 Task: Create a rule from the Routing list, Task moved to a section -> Set Priority in the project AgileBuddy , set the section as To-Do and set the priority of the task as  High
Action: Mouse moved to (22, 307)
Screenshot: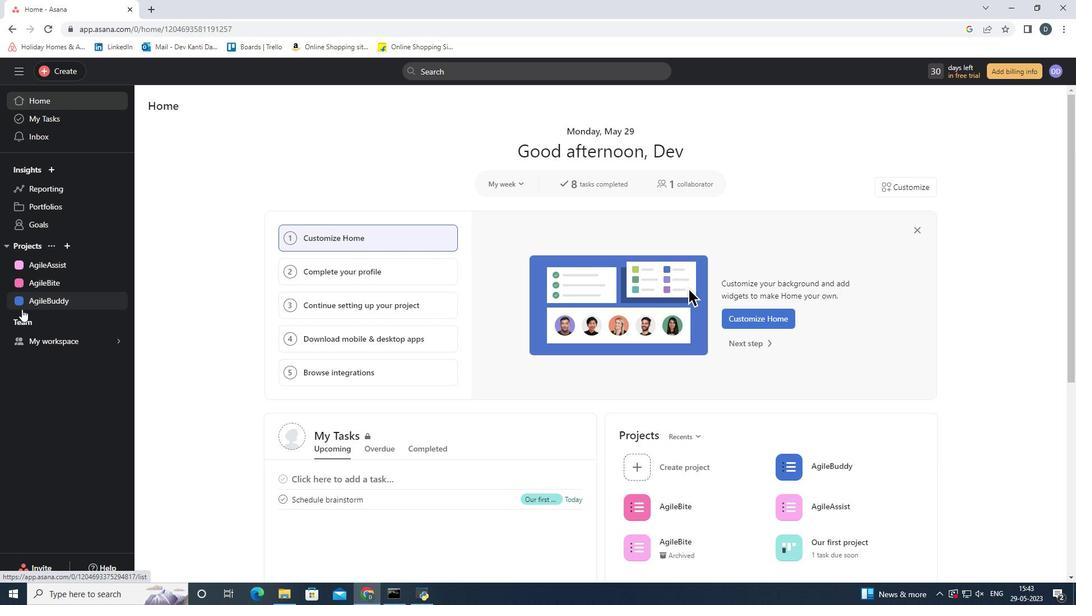 
Action: Mouse pressed left at (22, 307)
Screenshot: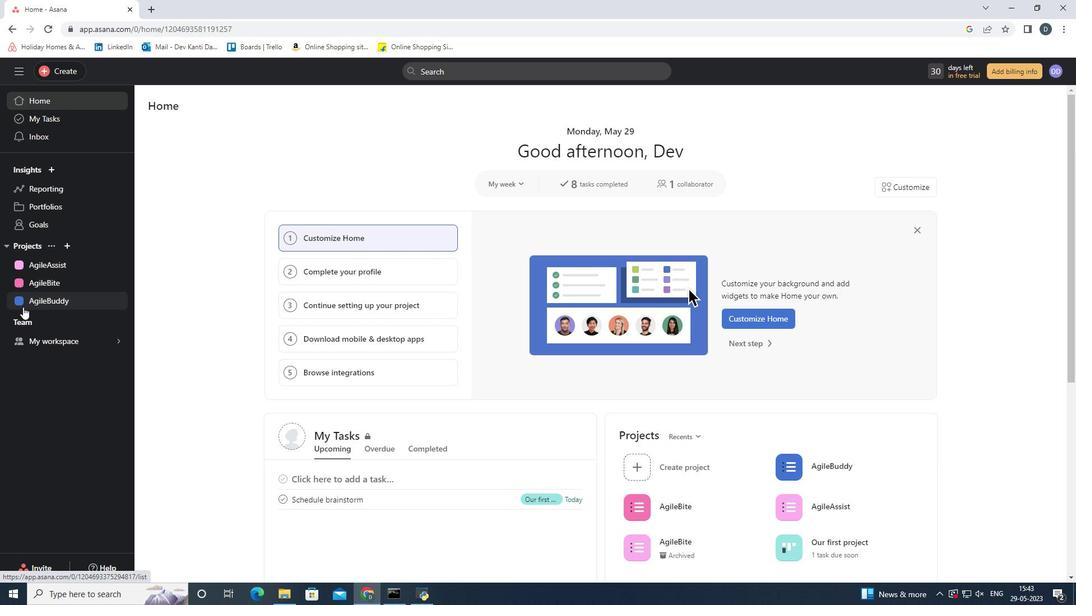 
Action: Mouse moved to (1034, 110)
Screenshot: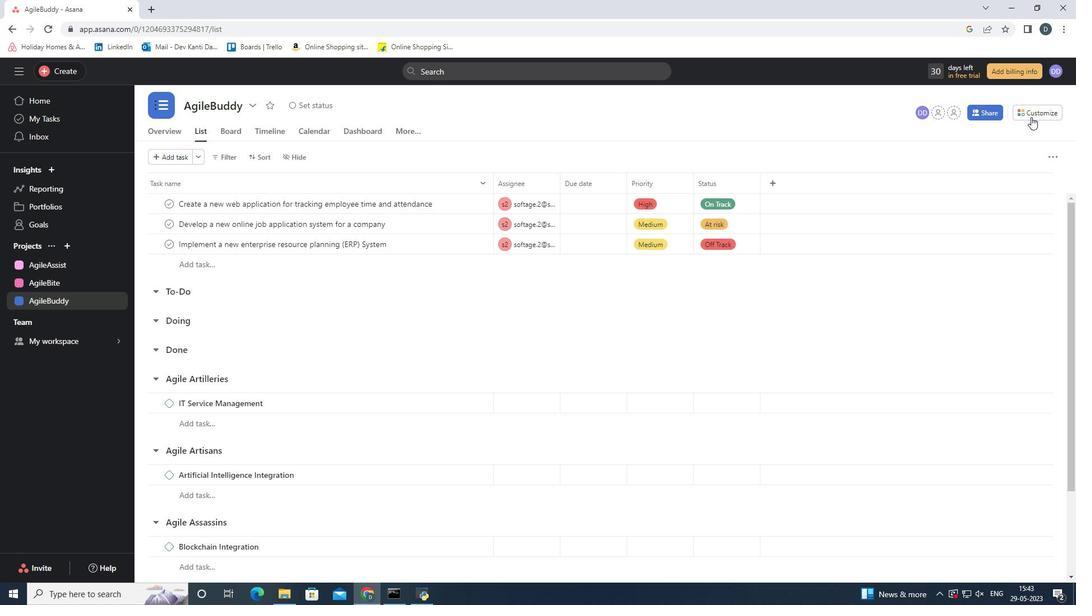 
Action: Mouse pressed left at (1034, 110)
Screenshot: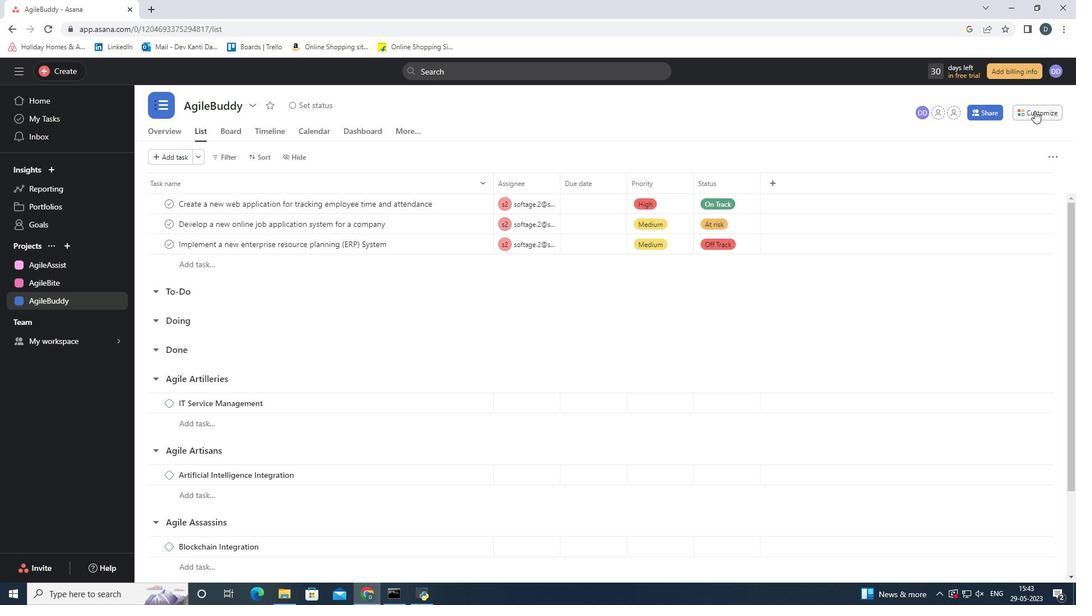 
Action: Mouse moved to (831, 264)
Screenshot: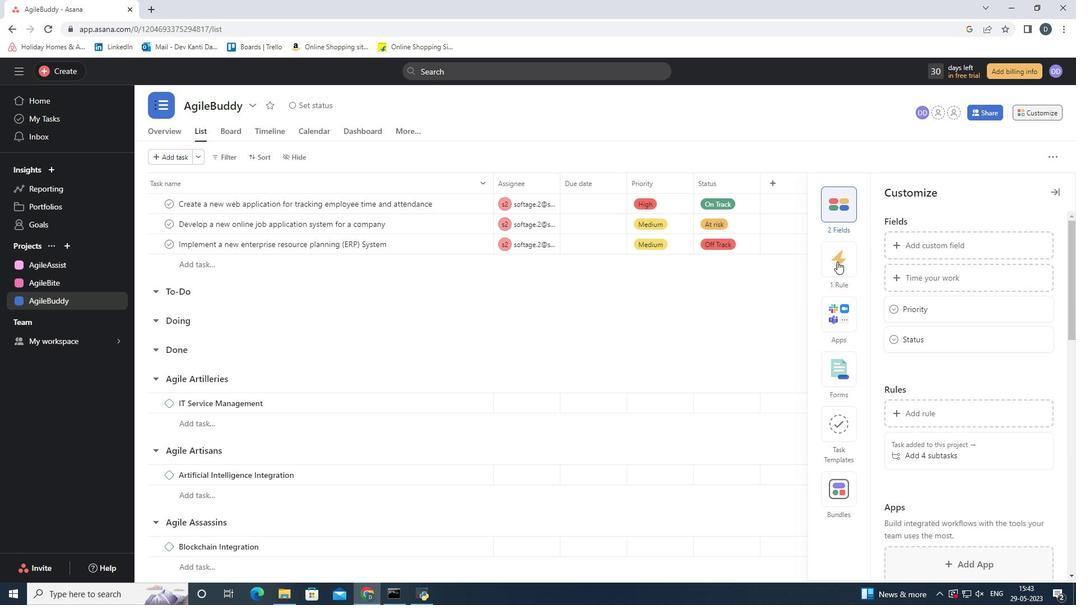 
Action: Mouse pressed left at (831, 264)
Screenshot: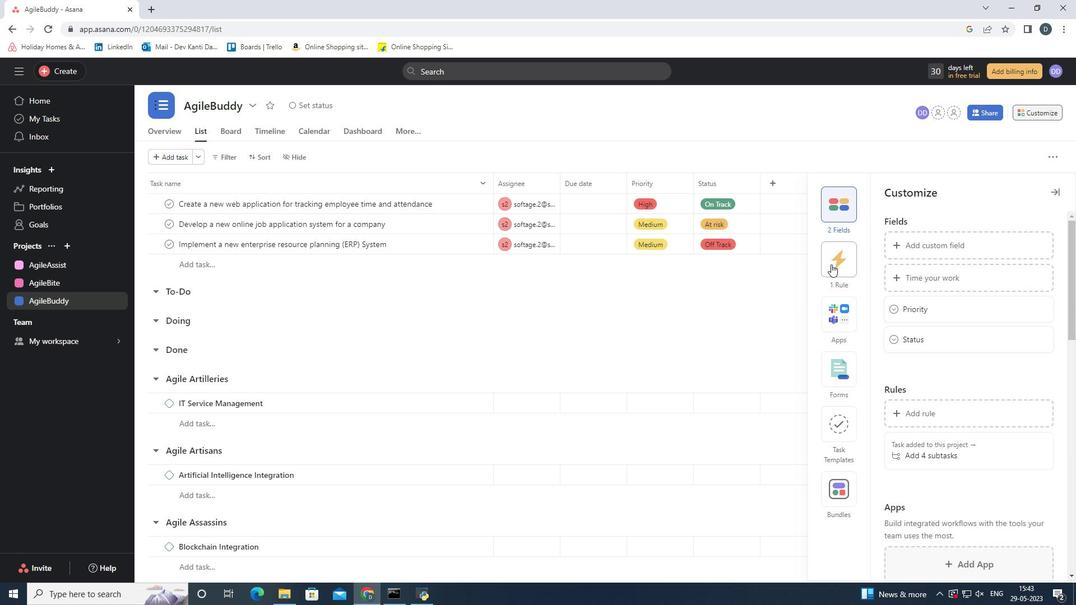 
Action: Mouse moved to (950, 246)
Screenshot: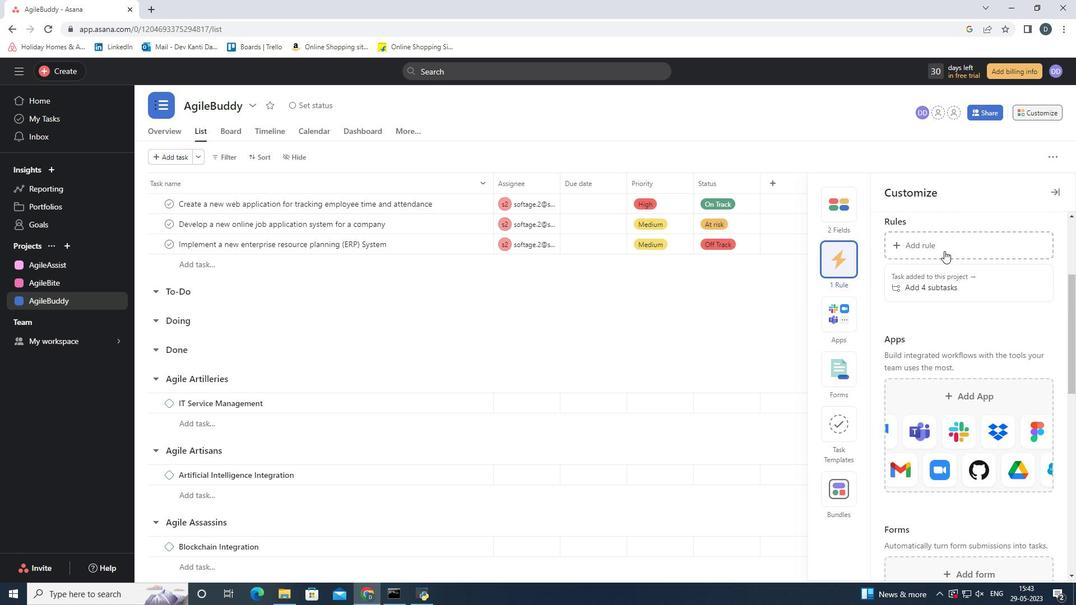 
Action: Mouse pressed left at (950, 246)
Screenshot: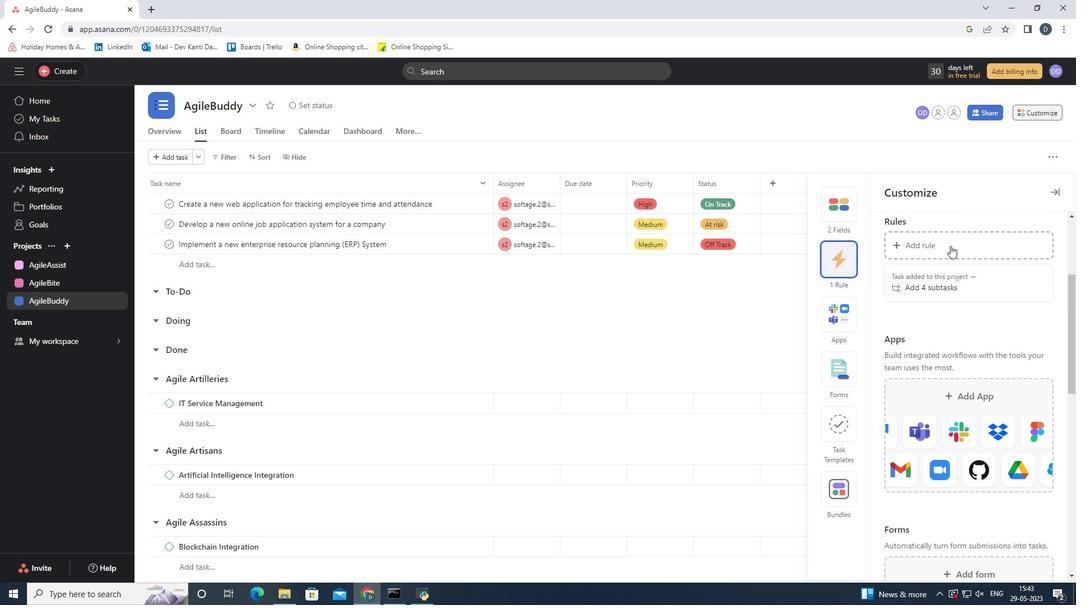 
Action: Mouse moved to (231, 164)
Screenshot: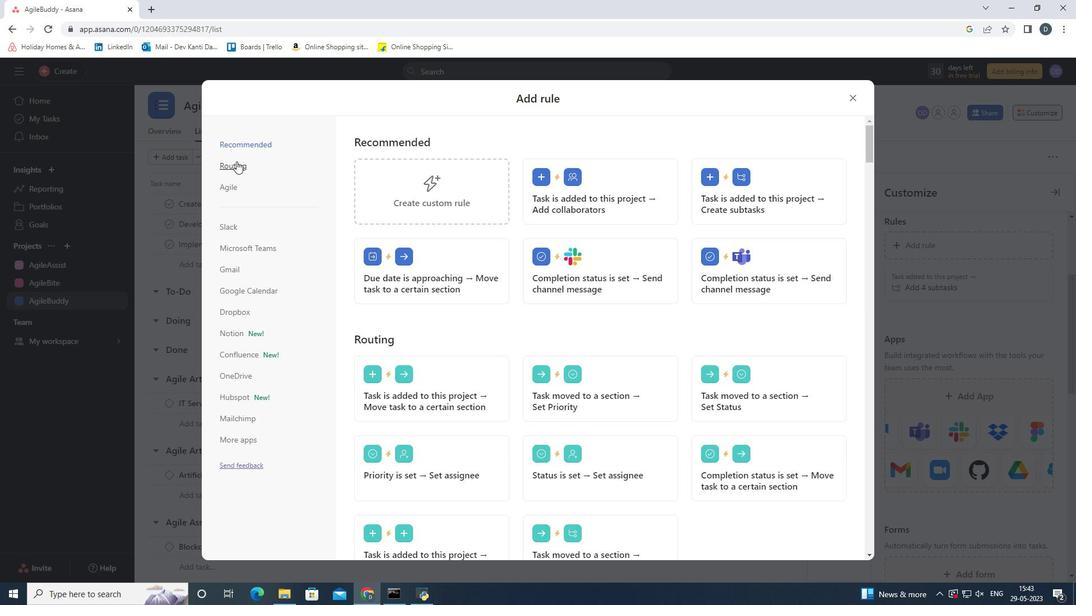 
Action: Mouse pressed left at (231, 164)
Screenshot: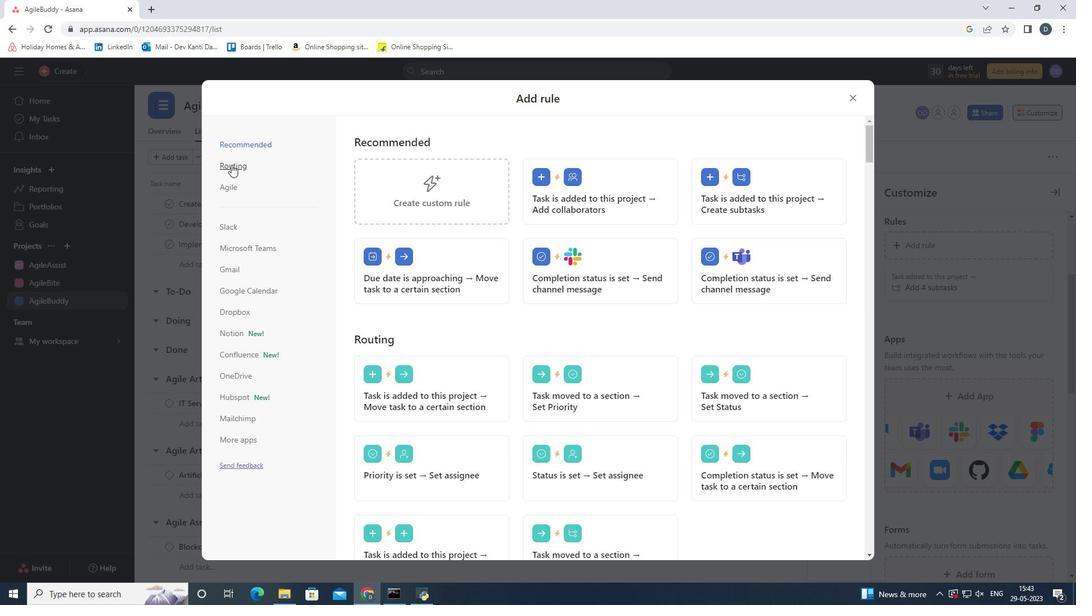 
Action: Mouse moved to (633, 196)
Screenshot: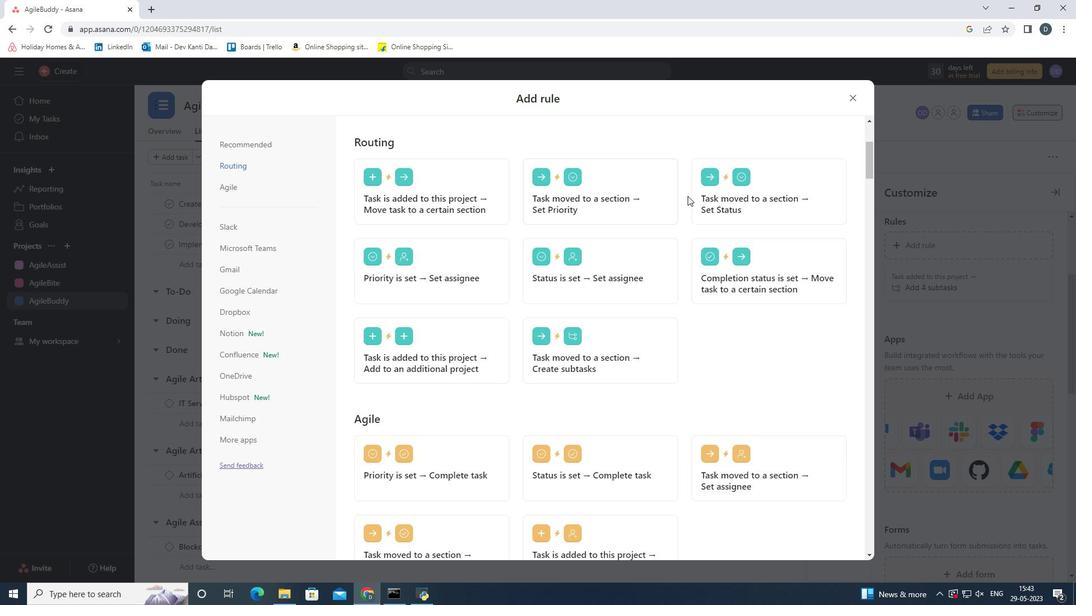 
Action: Mouse pressed left at (633, 196)
Screenshot: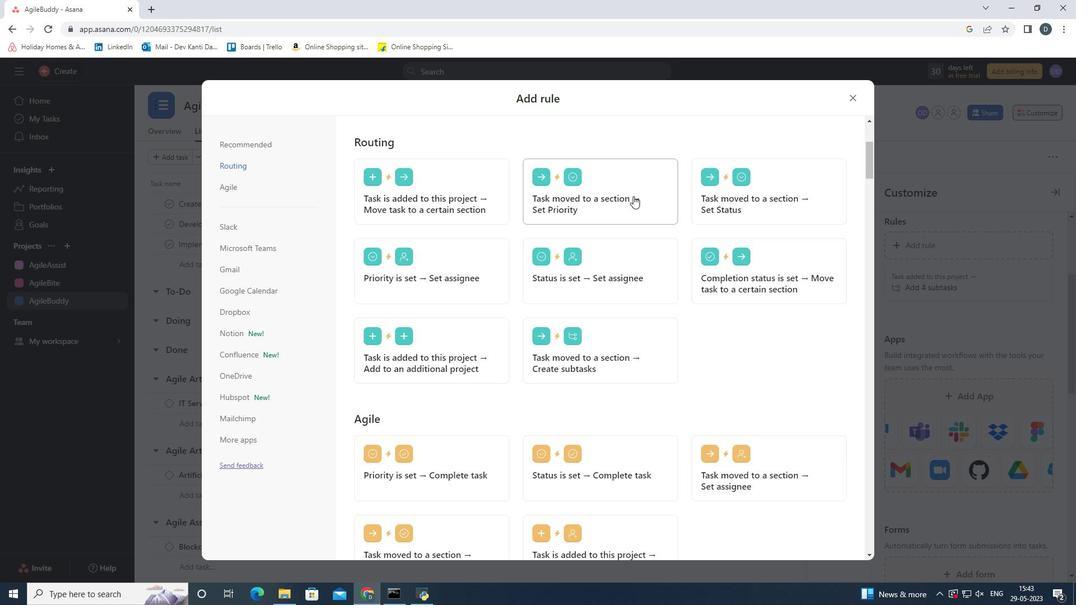 
Action: Mouse moved to (423, 323)
Screenshot: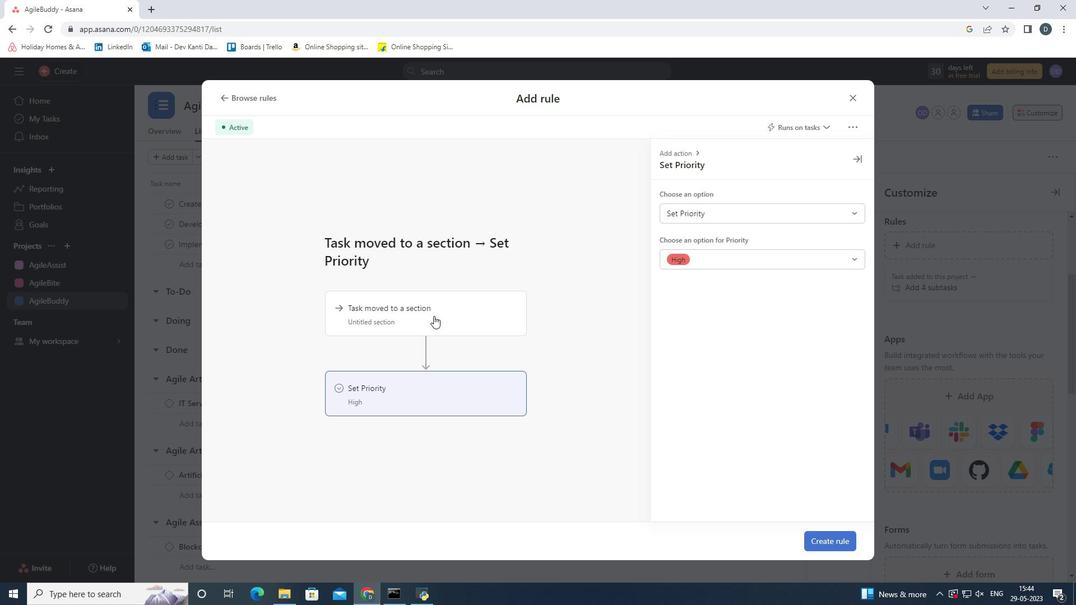 
Action: Mouse pressed left at (423, 323)
Screenshot: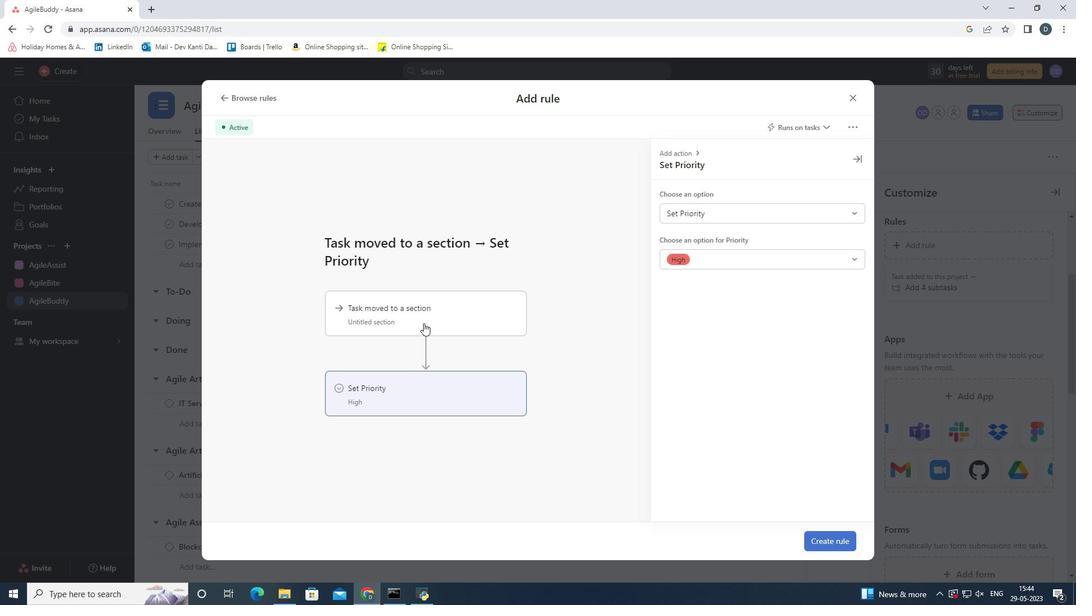 
Action: Mouse moved to (718, 213)
Screenshot: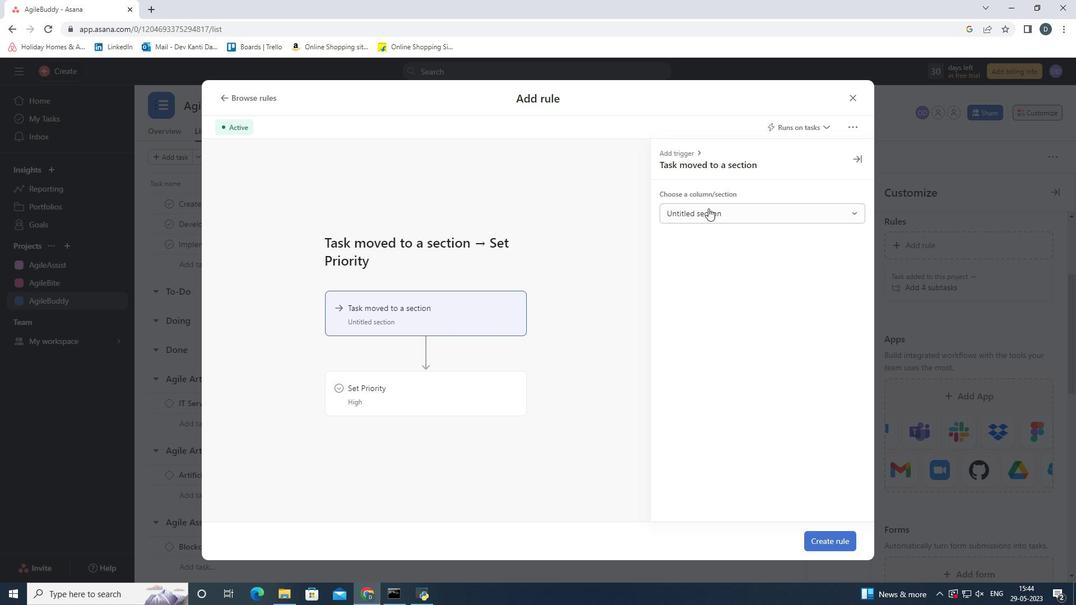 
Action: Mouse pressed left at (718, 213)
Screenshot: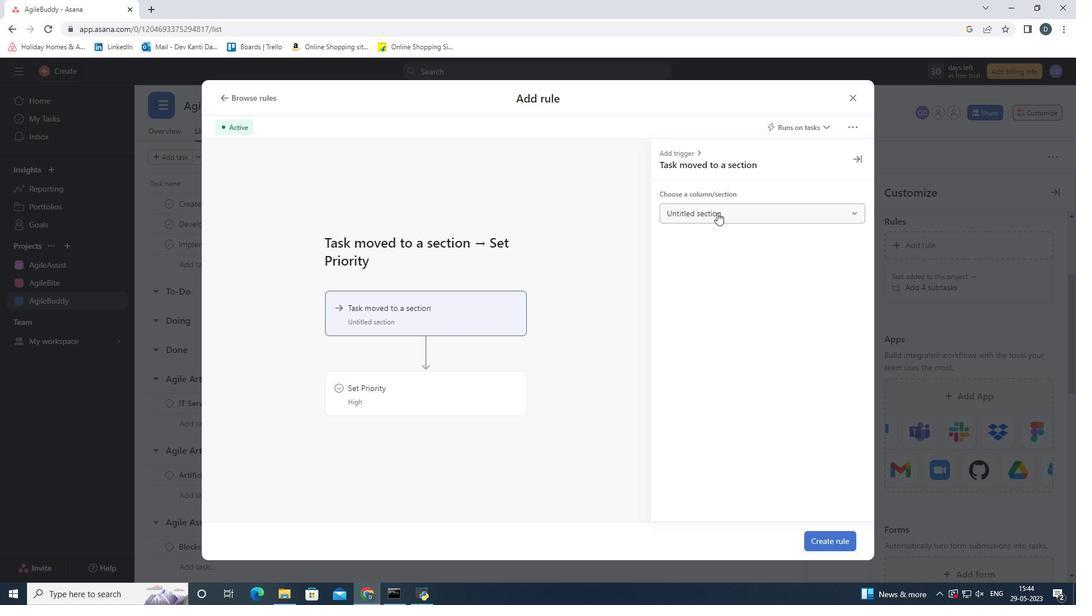 
Action: Mouse moved to (704, 260)
Screenshot: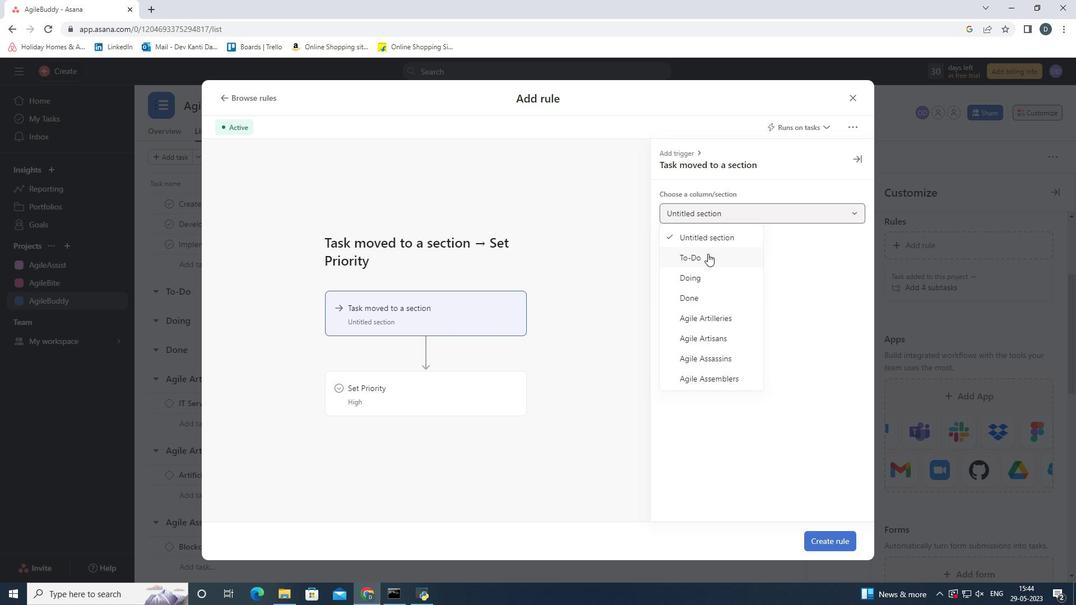 
Action: Mouse pressed left at (704, 260)
Screenshot: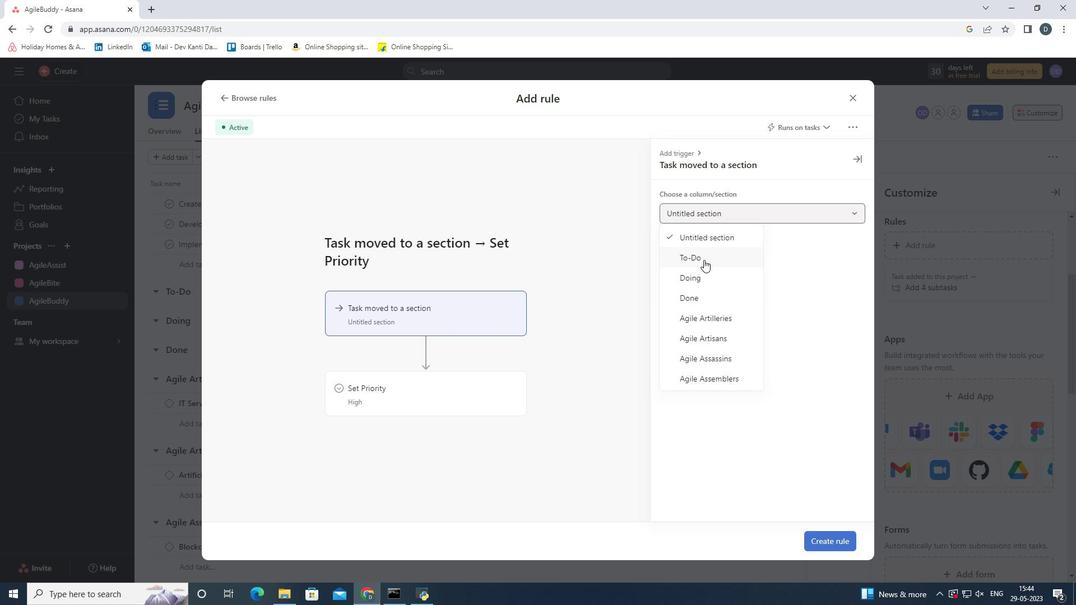 
Action: Mouse moved to (438, 397)
Screenshot: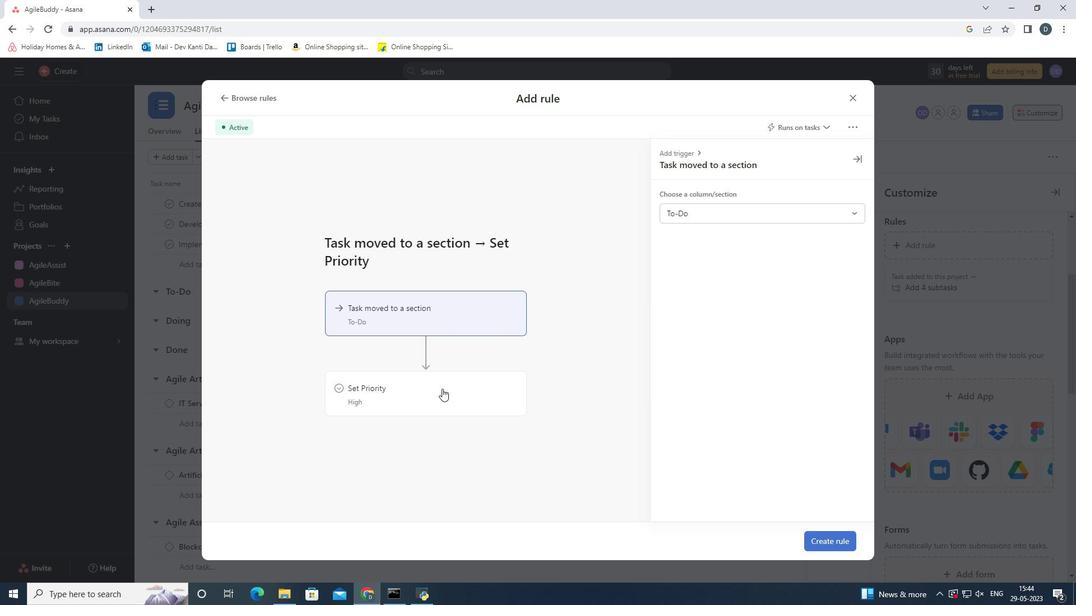 
Action: Mouse pressed left at (438, 397)
Screenshot: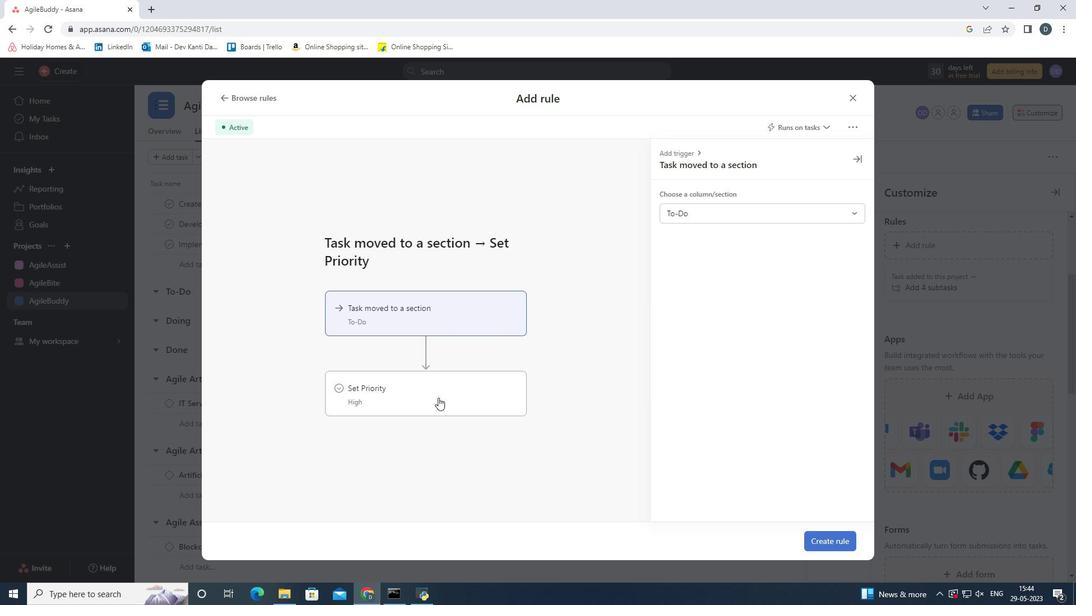 
Action: Mouse moved to (824, 539)
Screenshot: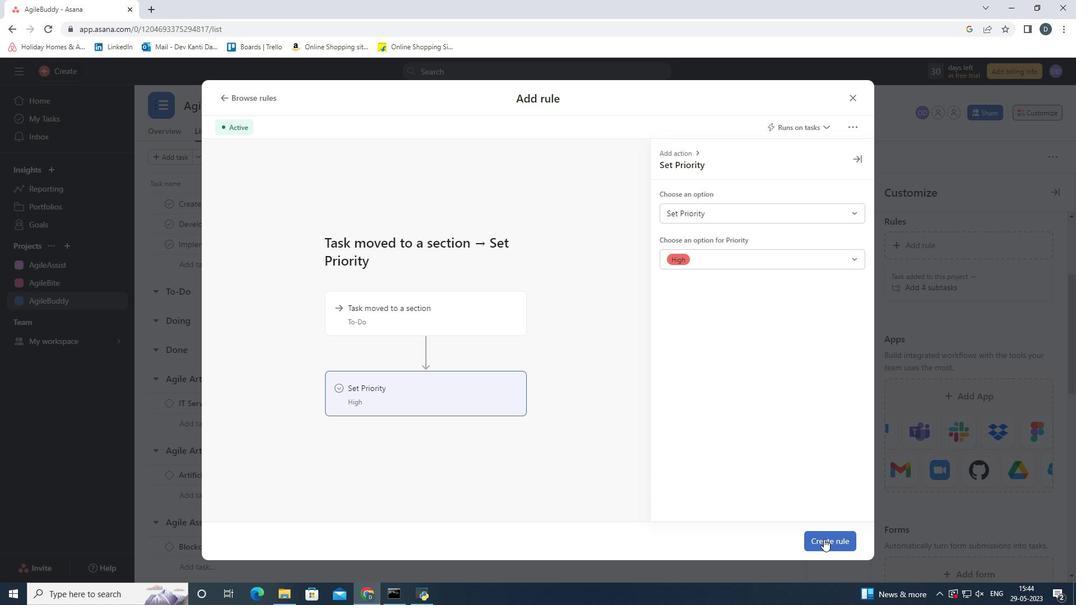 
Action: Mouse pressed left at (824, 539)
Screenshot: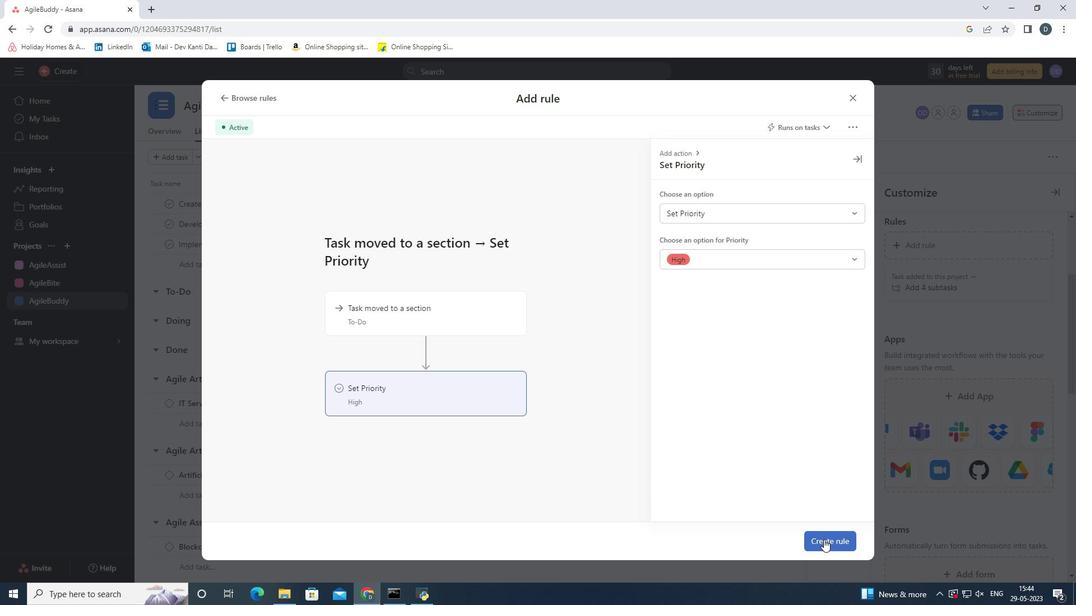 
Action: Mouse moved to (1052, 188)
Screenshot: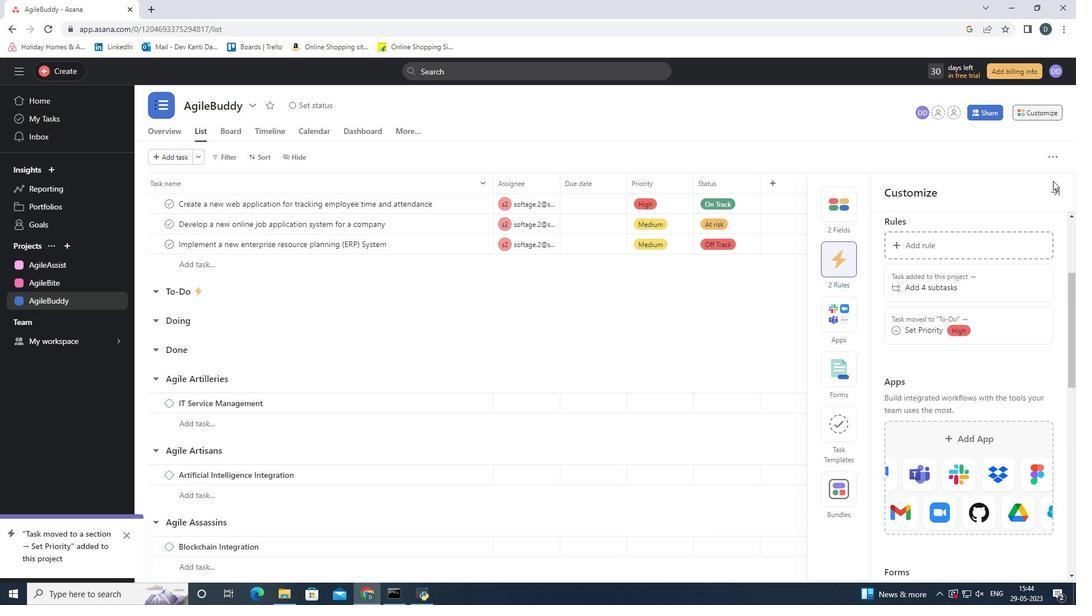 
Action: Mouse pressed left at (1052, 188)
Screenshot: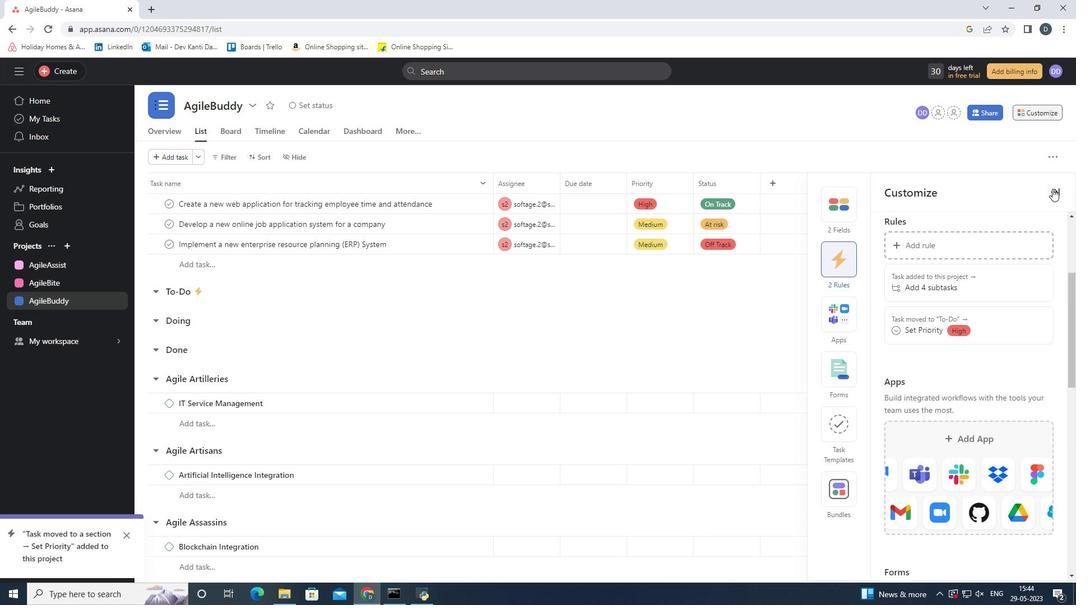 
Action: Mouse moved to (128, 536)
Screenshot: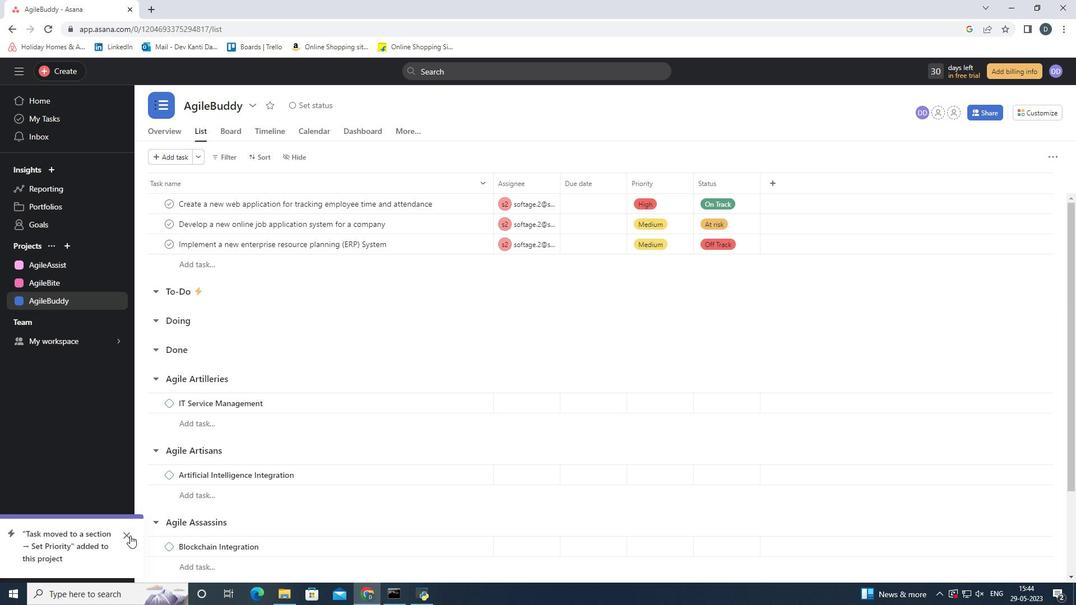 
Action: Mouse pressed left at (128, 536)
Screenshot: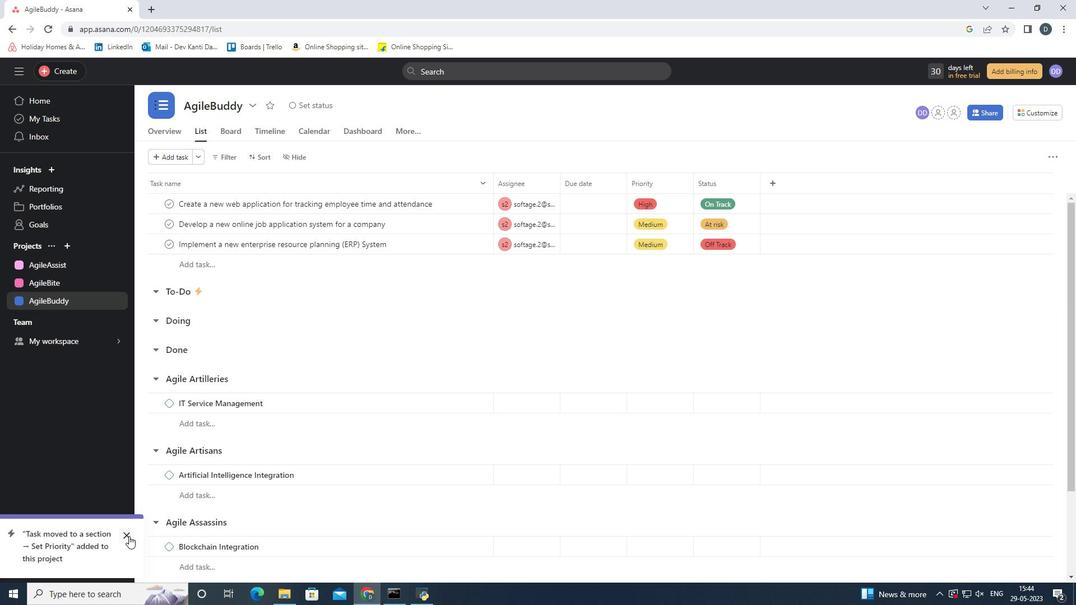 
Action: Mouse moved to (719, 351)
Screenshot: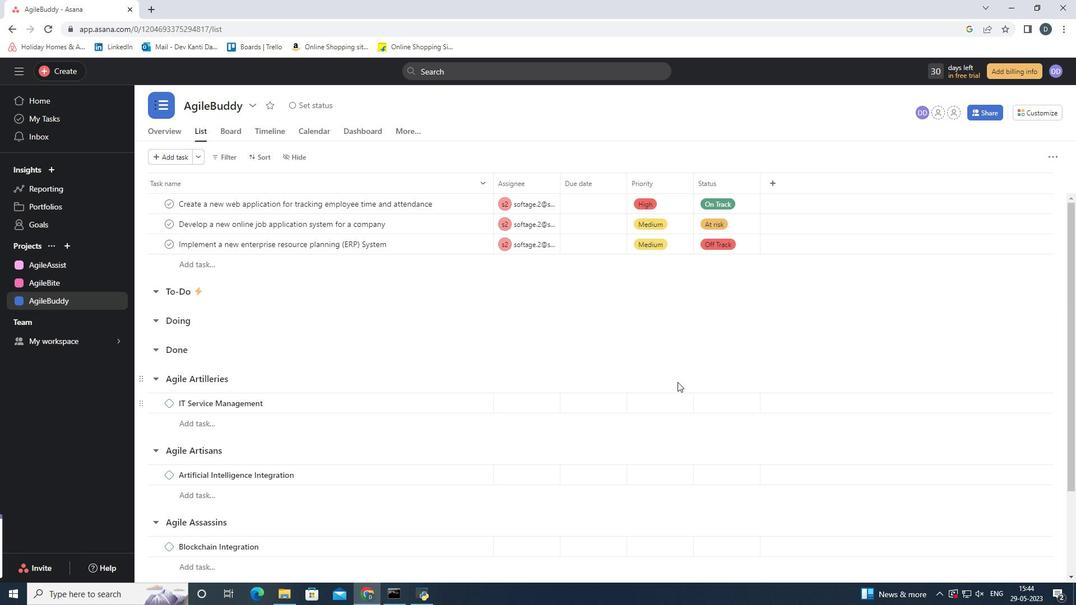 
